 Task: Add Sprouts Jamaica Blue Blend Coffee to the cart.
Action: Mouse moved to (28, 92)
Screenshot: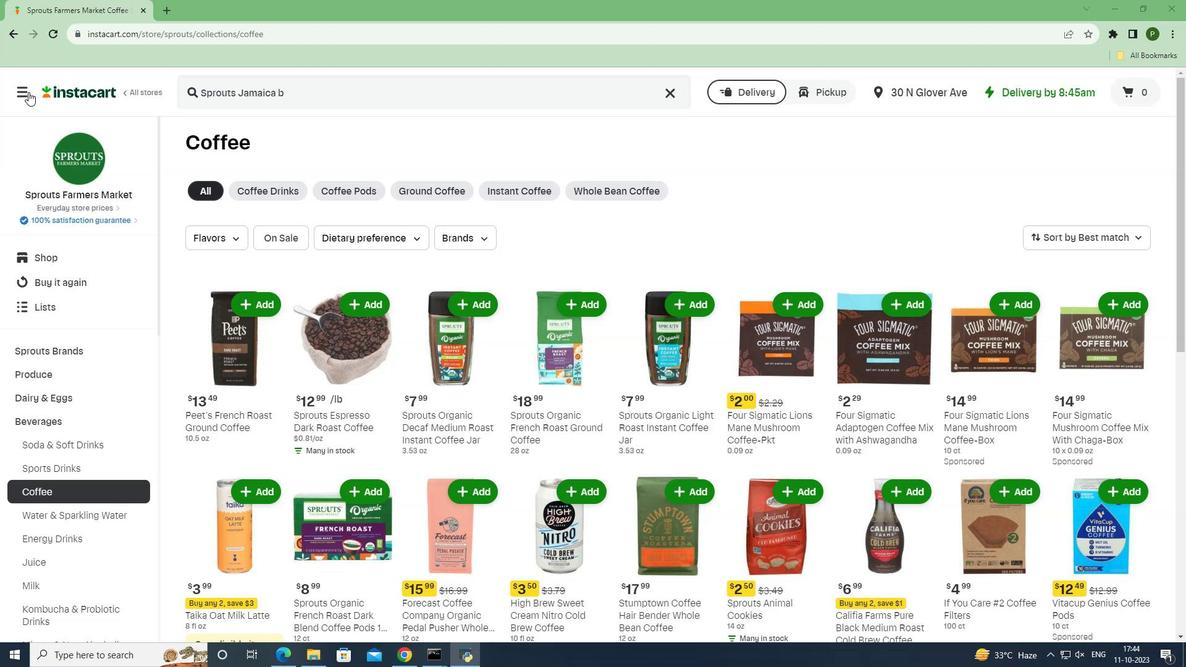 
Action: Mouse pressed left at (28, 92)
Screenshot: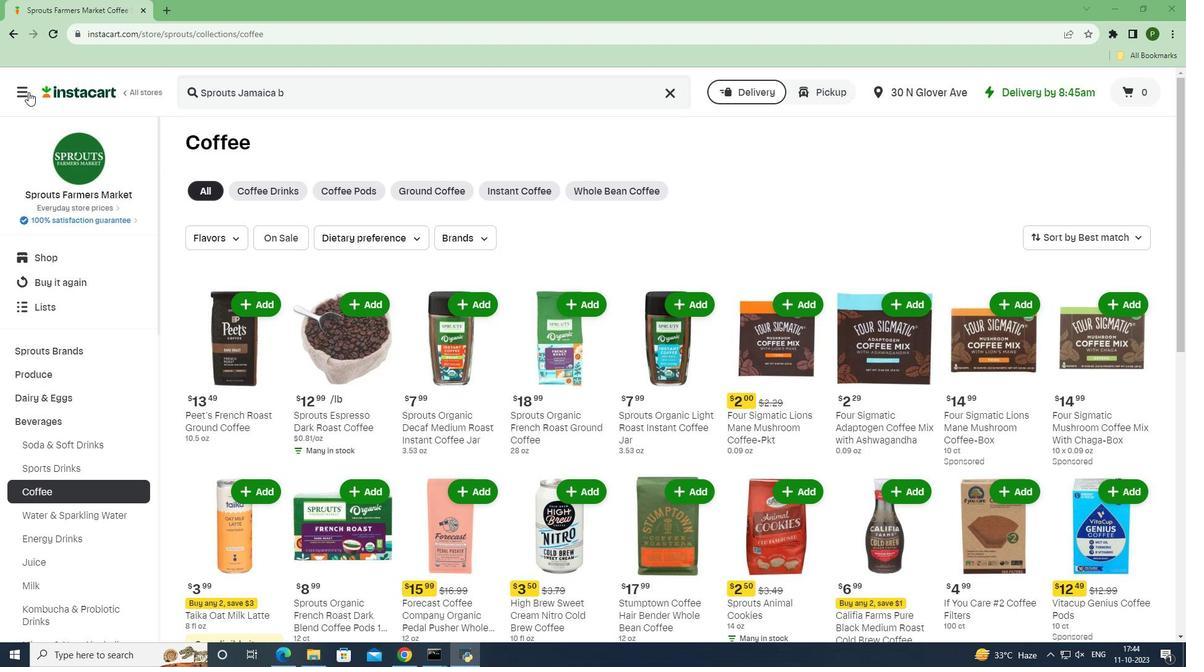 
Action: Mouse moved to (48, 318)
Screenshot: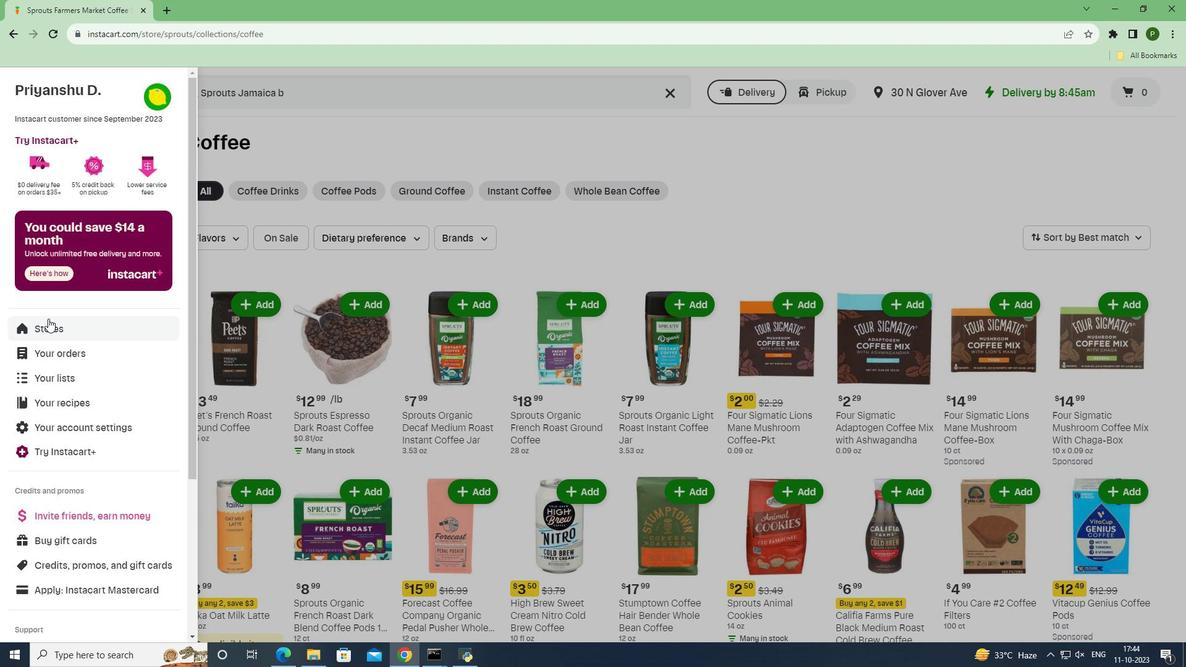 
Action: Mouse pressed left at (48, 318)
Screenshot: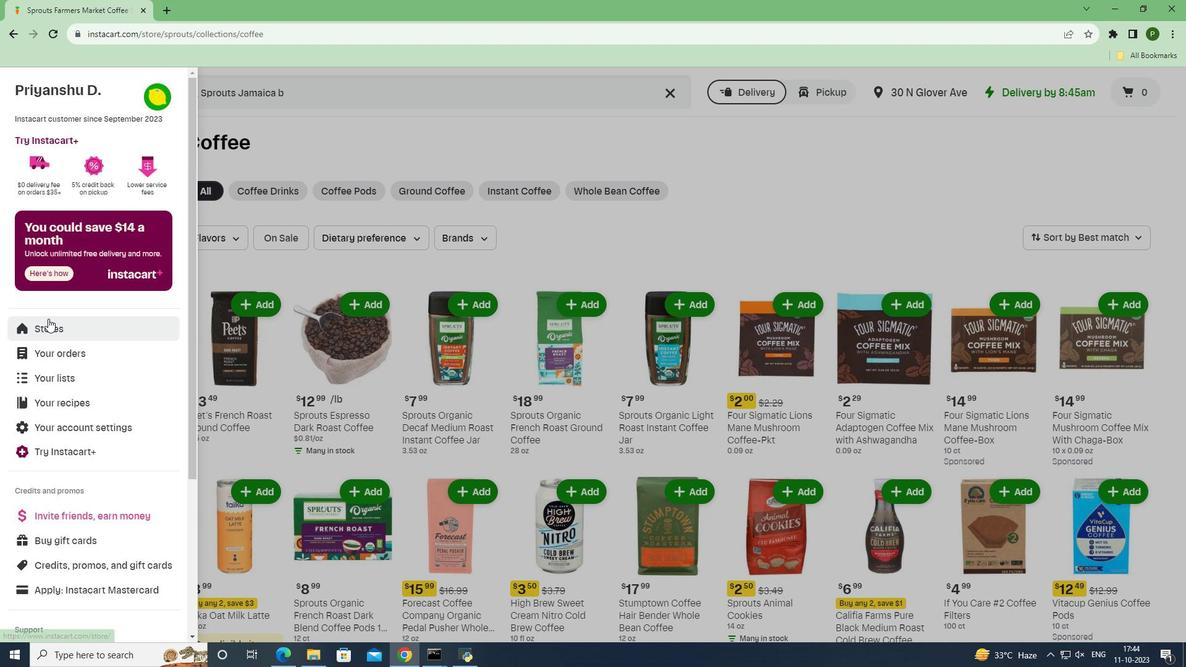 
Action: Mouse moved to (282, 137)
Screenshot: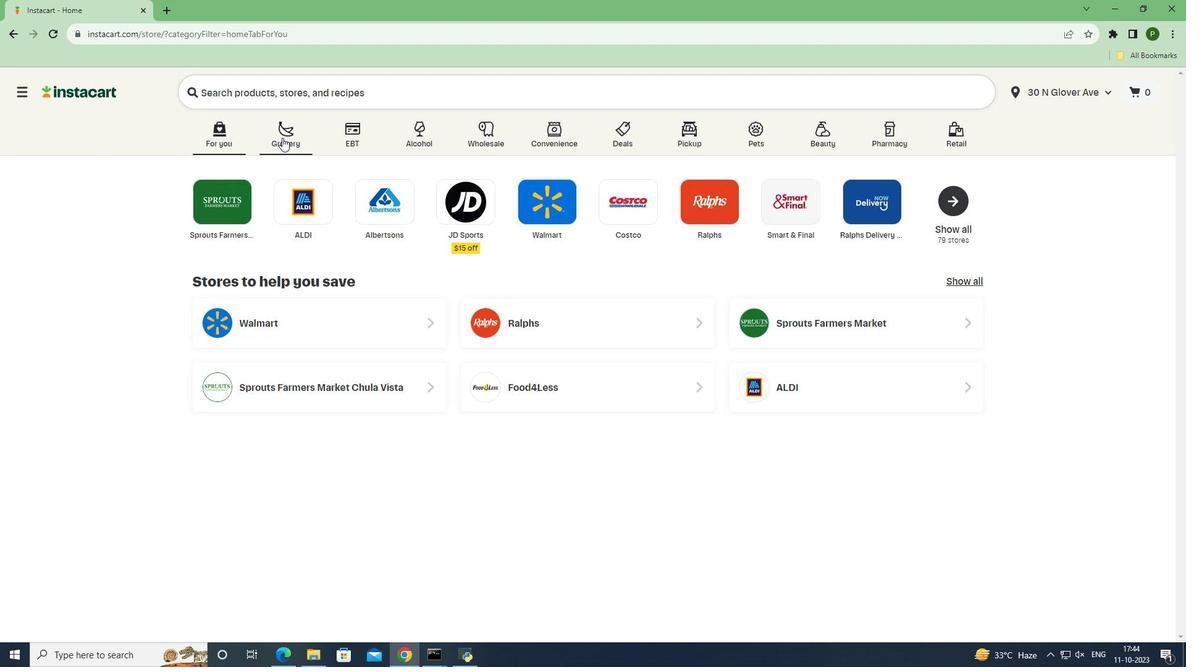 
Action: Mouse pressed left at (282, 137)
Screenshot: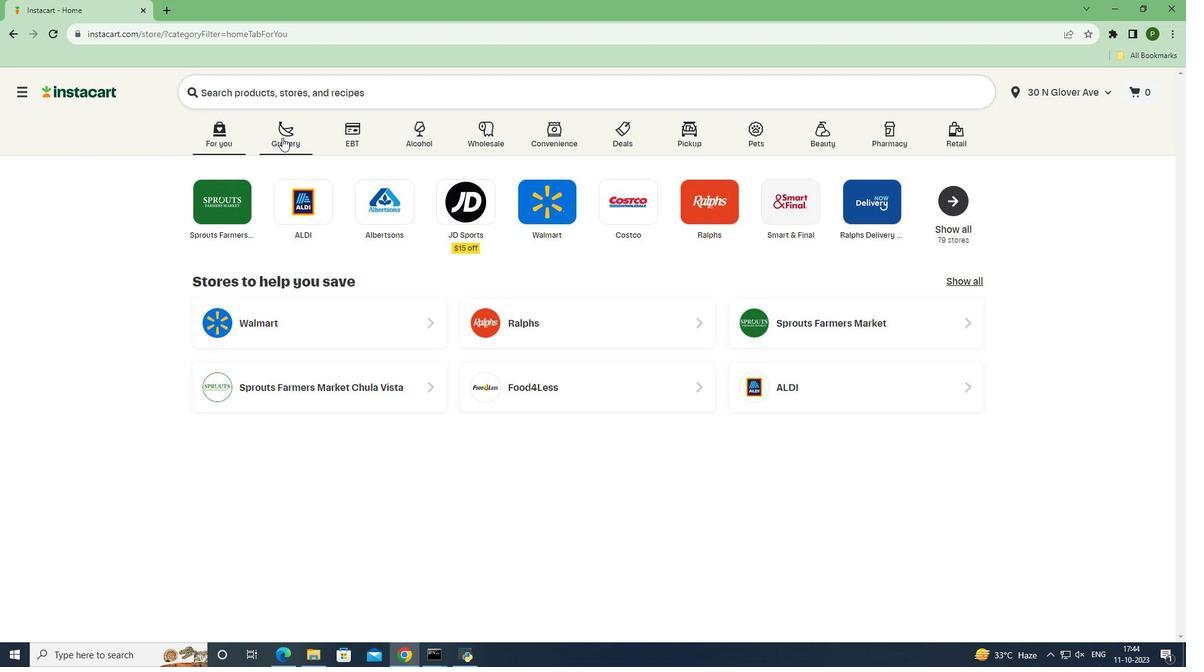 
Action: Mouse moved to (499, 282)
Screenshot: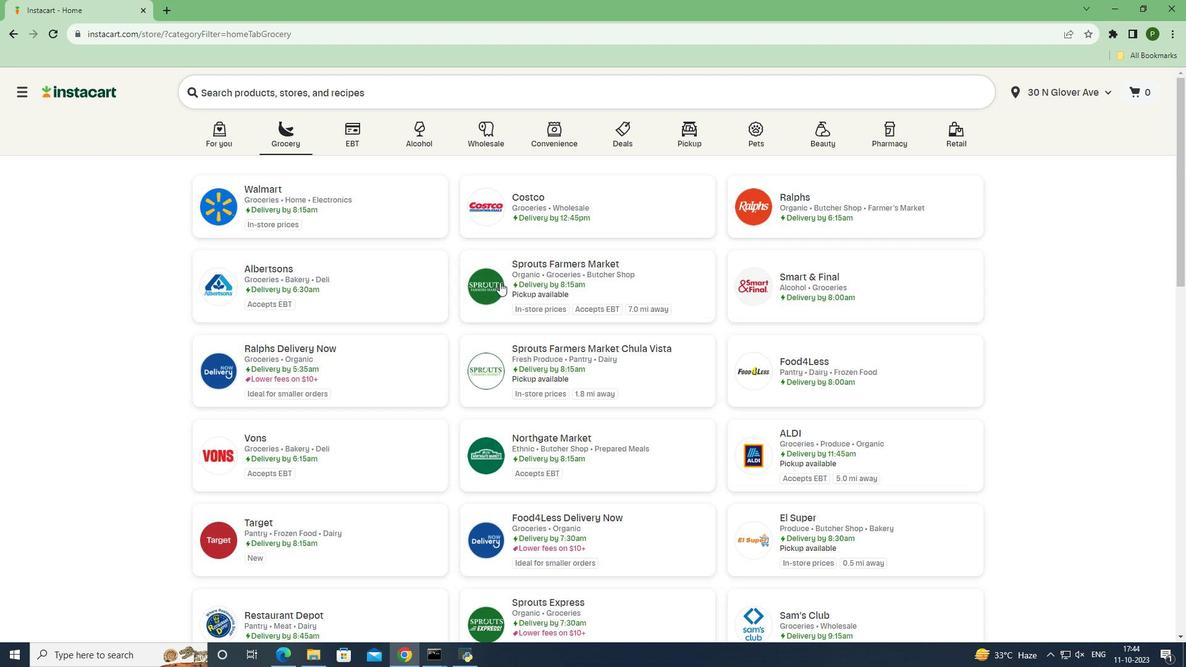 
Action: Mouse pressed left at (499, 282)
Screenshot: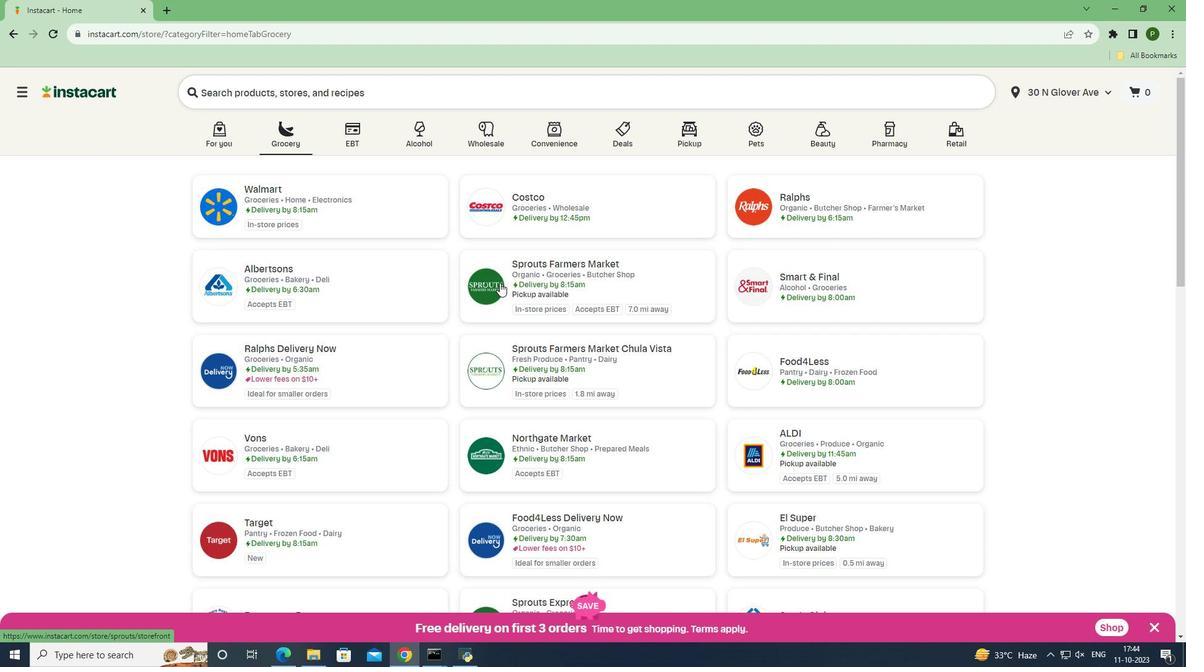 
Action: Mouse moved to (62, 422)
Screenshot: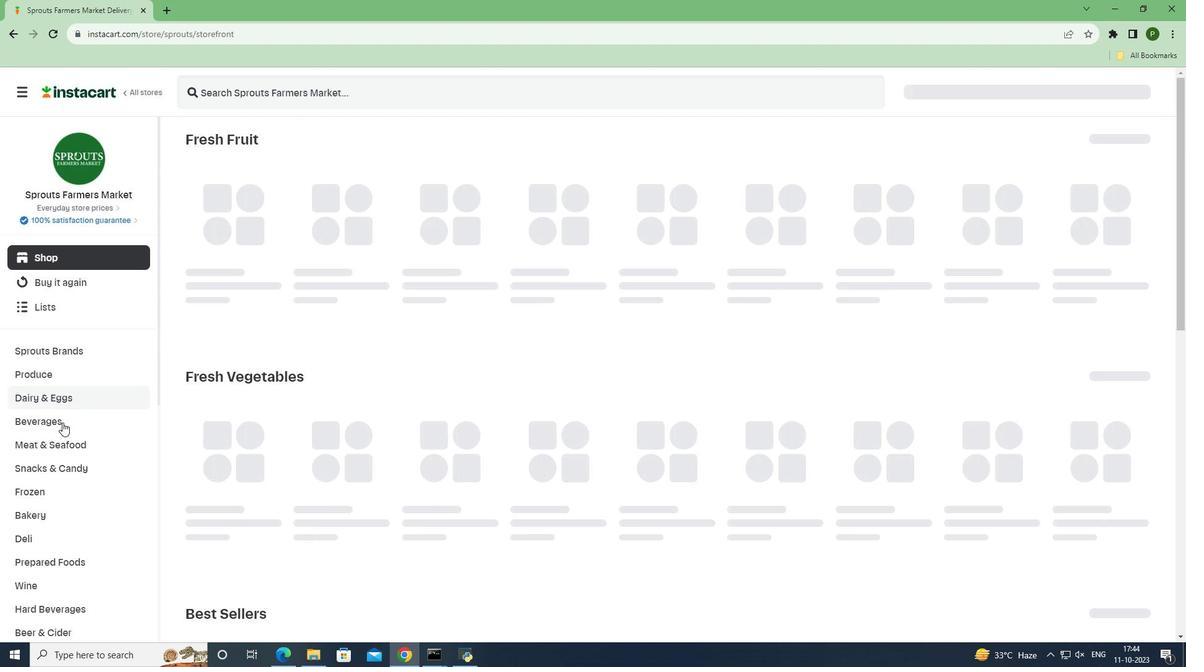 
Action: Mouse pressed left at (62, 422)
Screenshot: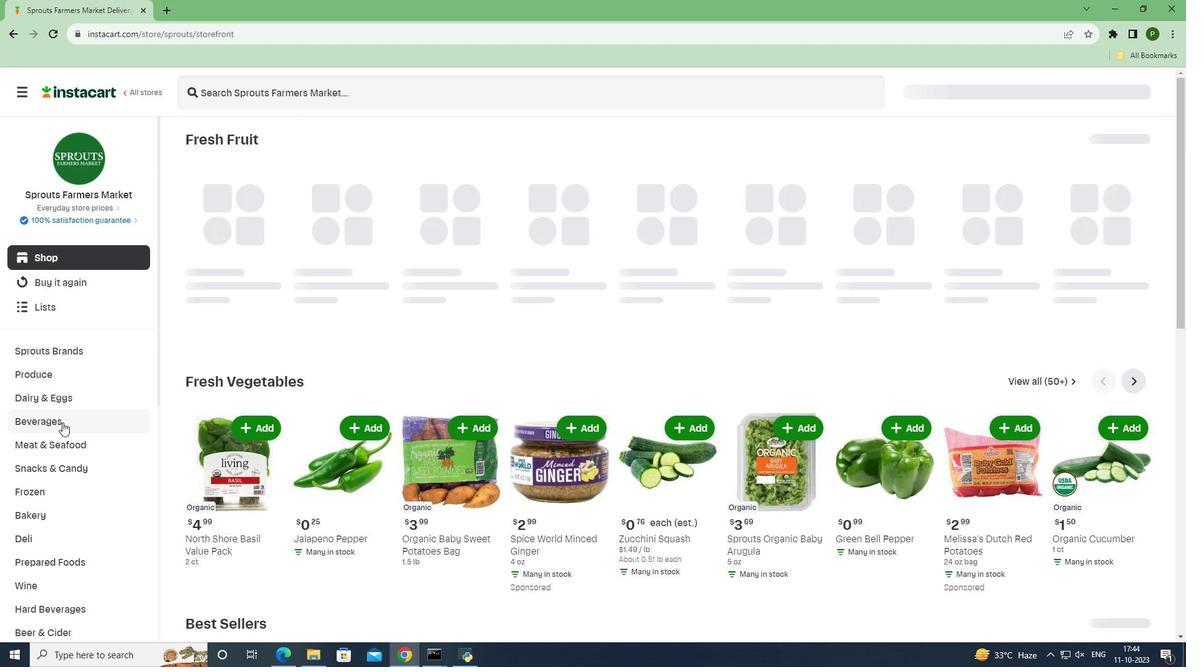 
Action: Mouse moved to (48, 490)
Screenshot: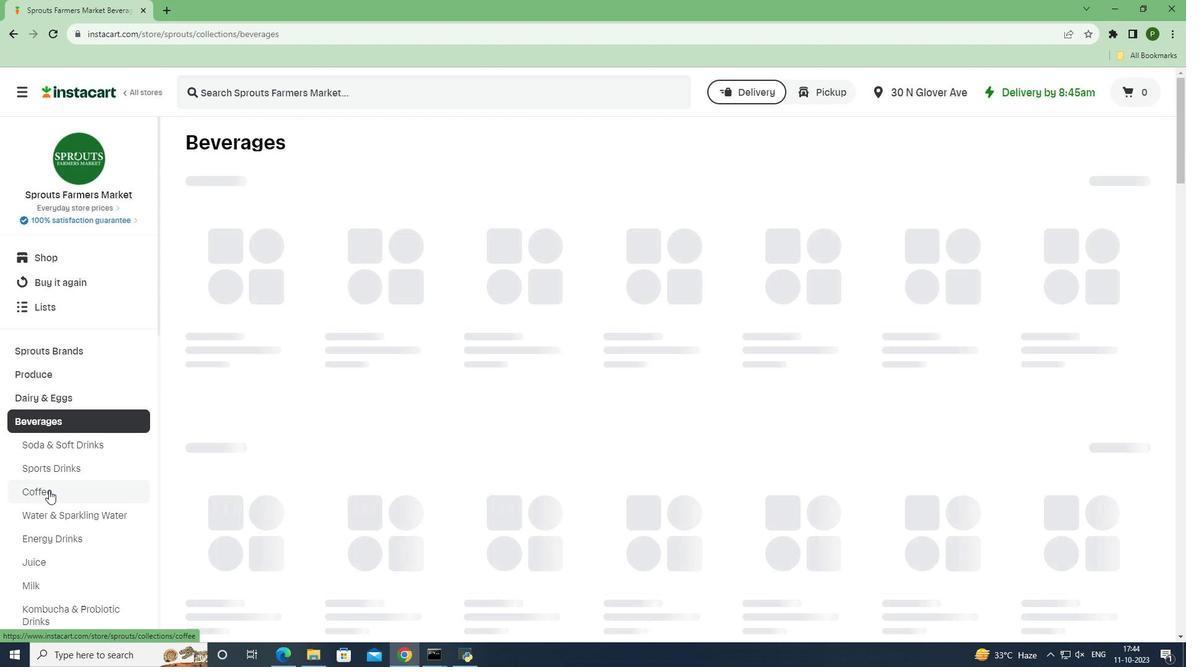 
Action: Mouse pressed left at (48, 490)
Screenshot: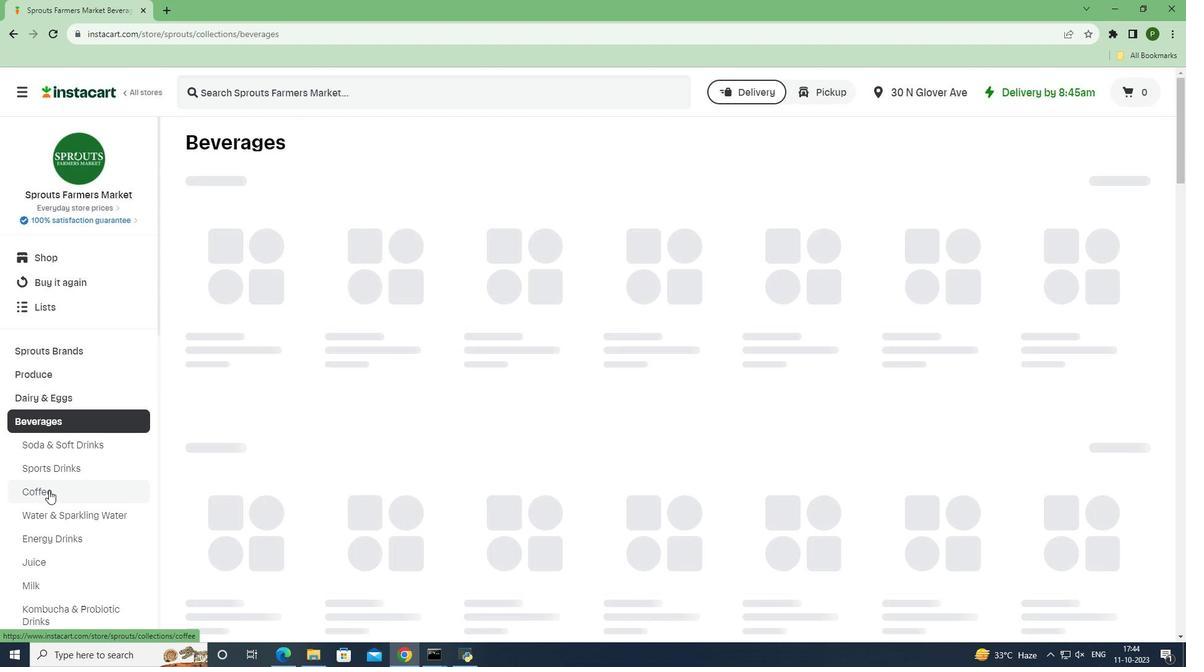 
Action: Mouse moved to (268, 98)
Screenshot: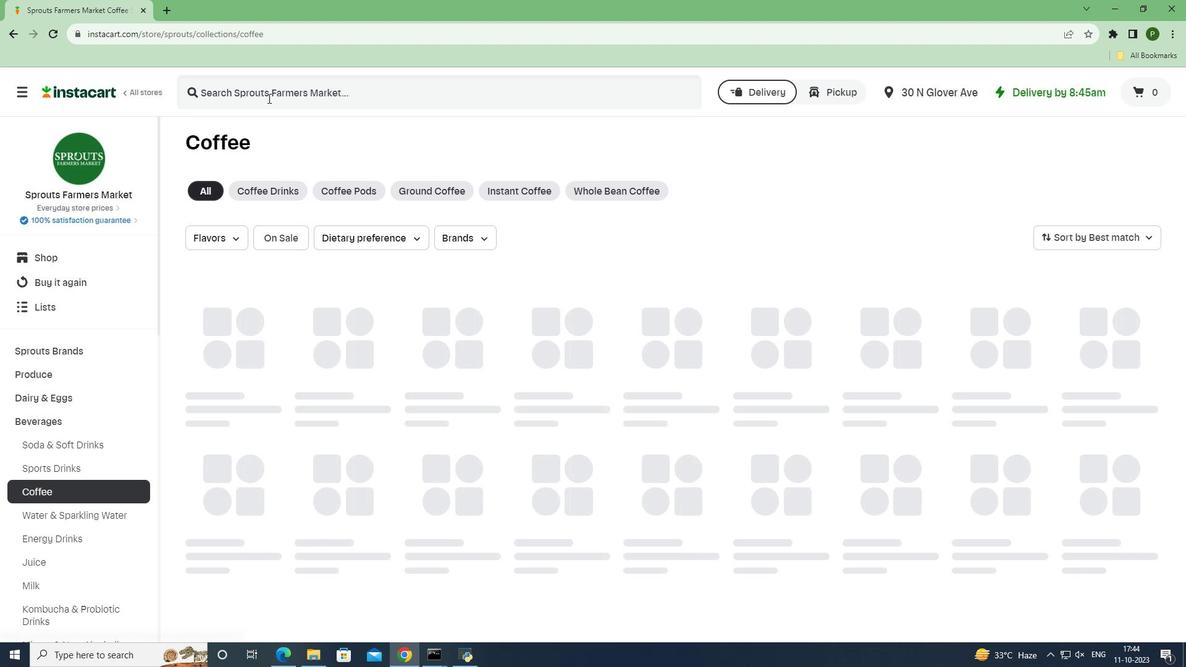 
Action: Mouse pressed left at (268, 98)
Screenshot: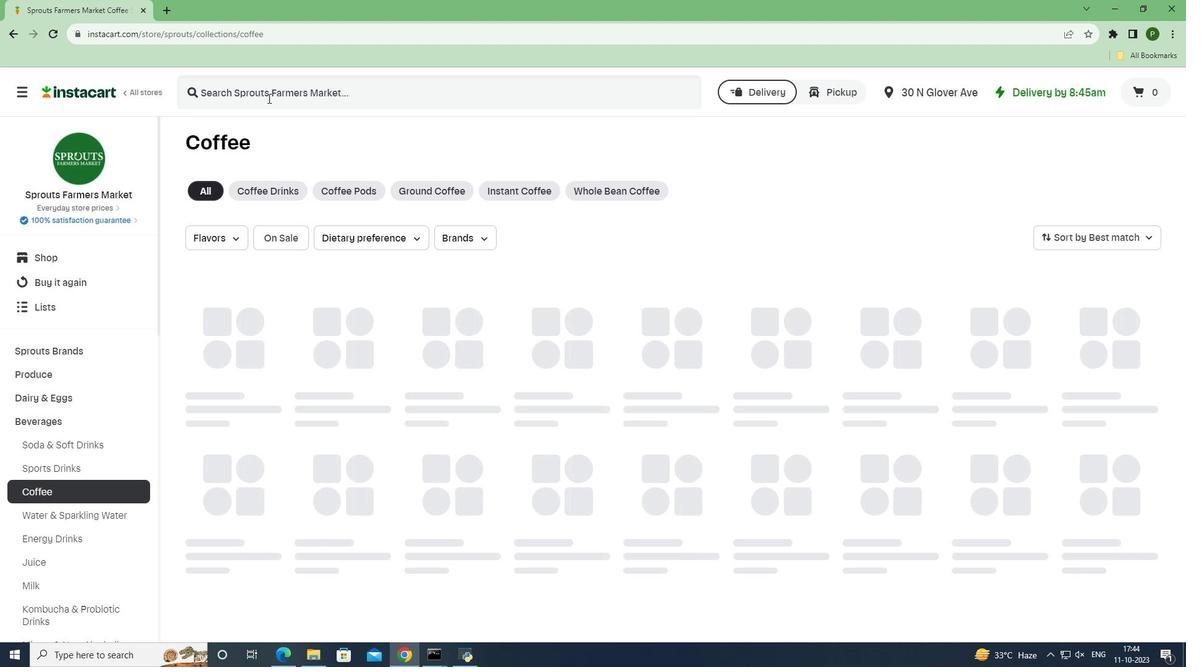 
Action: Key pressed <Key.caps_lock>S<Key.caps_lock>prouts<Key.space><Key.caps_lock>J<Key.caps_lock>amaica<Key.space><Key.caps_lock>B<Key.caps_lock>lue<Key.space><Key.caps_lock>B<Key.caps_lock>lend<Key.space><Key.caps_lock>C<Key.caps_lock>offee<Key.enter>
Screenshot: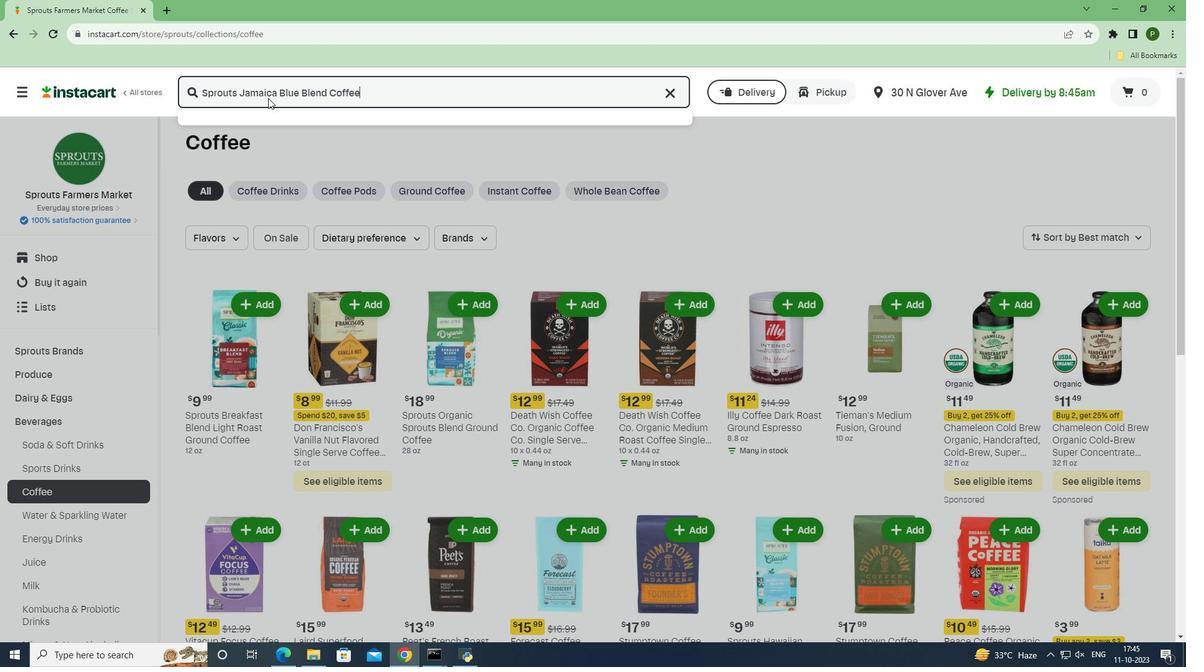 
Action: Mouse moved to (714, 193)
Screenshot: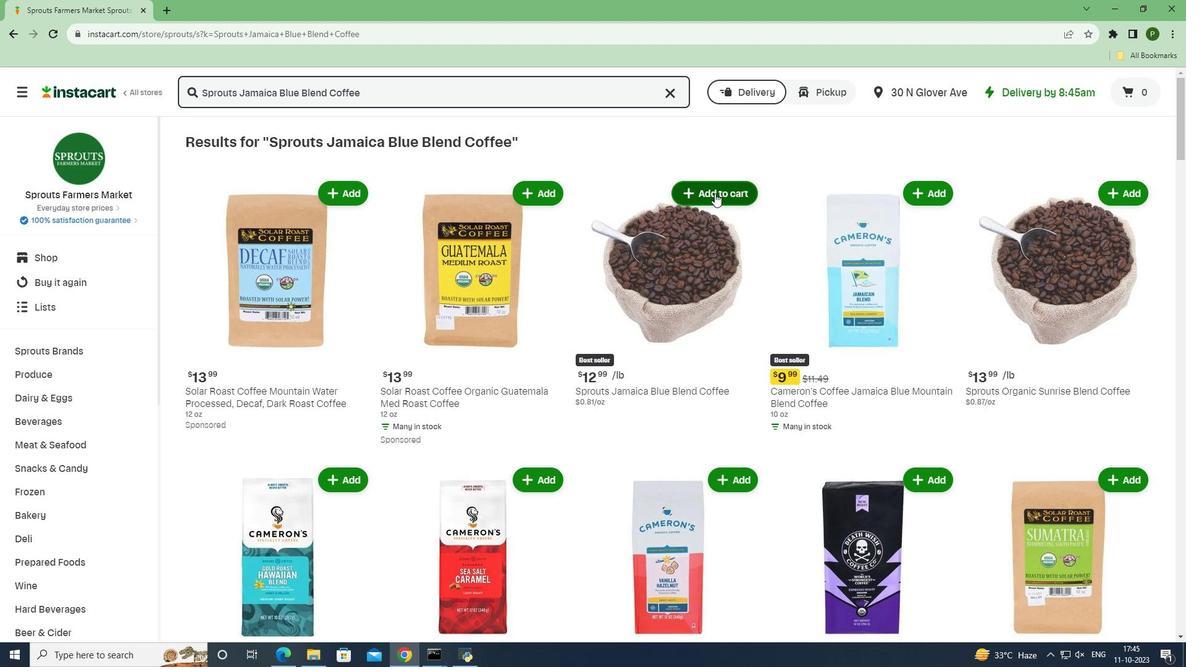 
Action: Mouse pressed left at (714, 193)
Screenshot: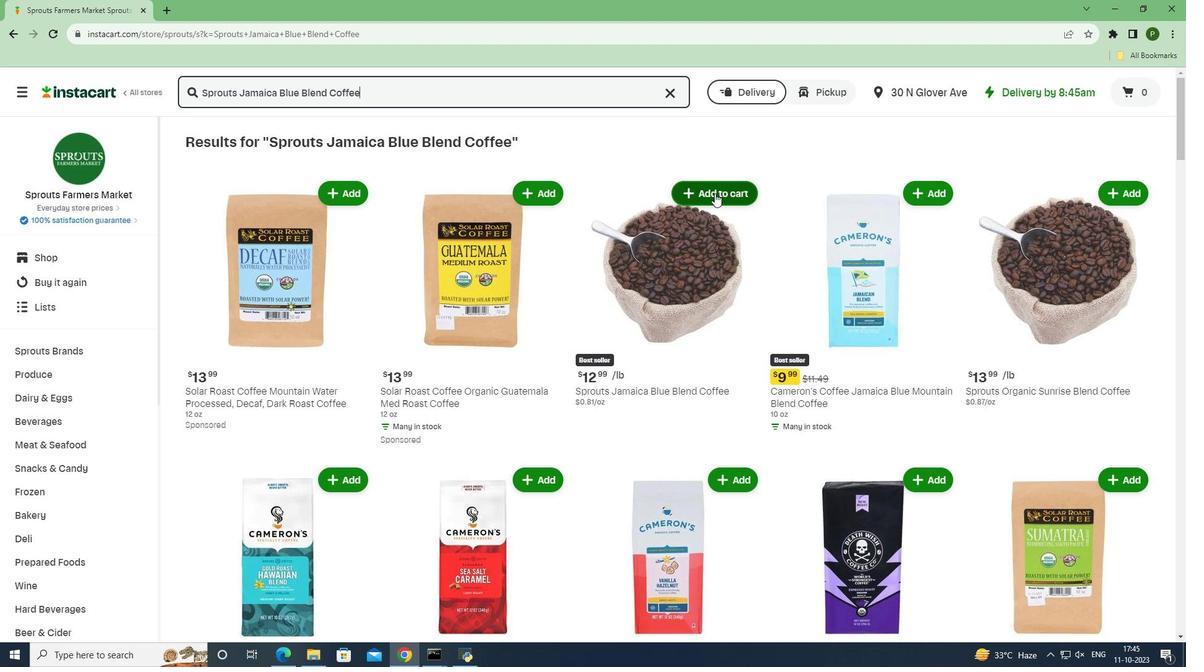 
Action: Mouse moved to (782, 227)
Screenshot: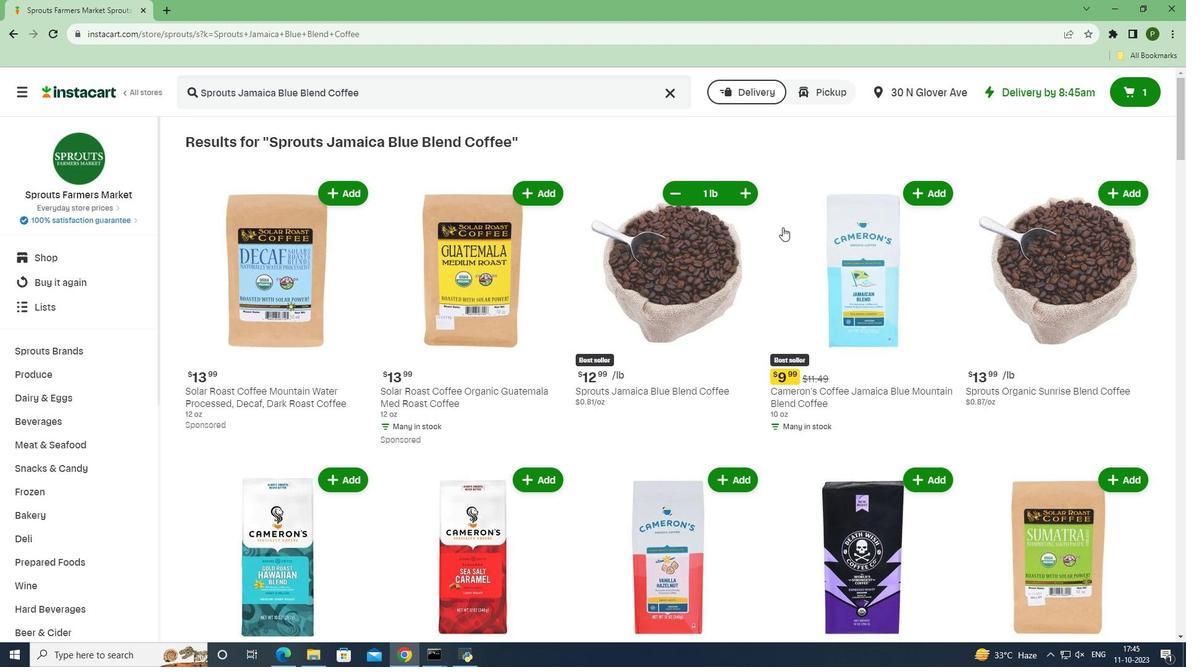 
